 Task: Edit the show available start times in increments of 10 minutes.
Action: Mouse moved to (433, 316)
Screenshot: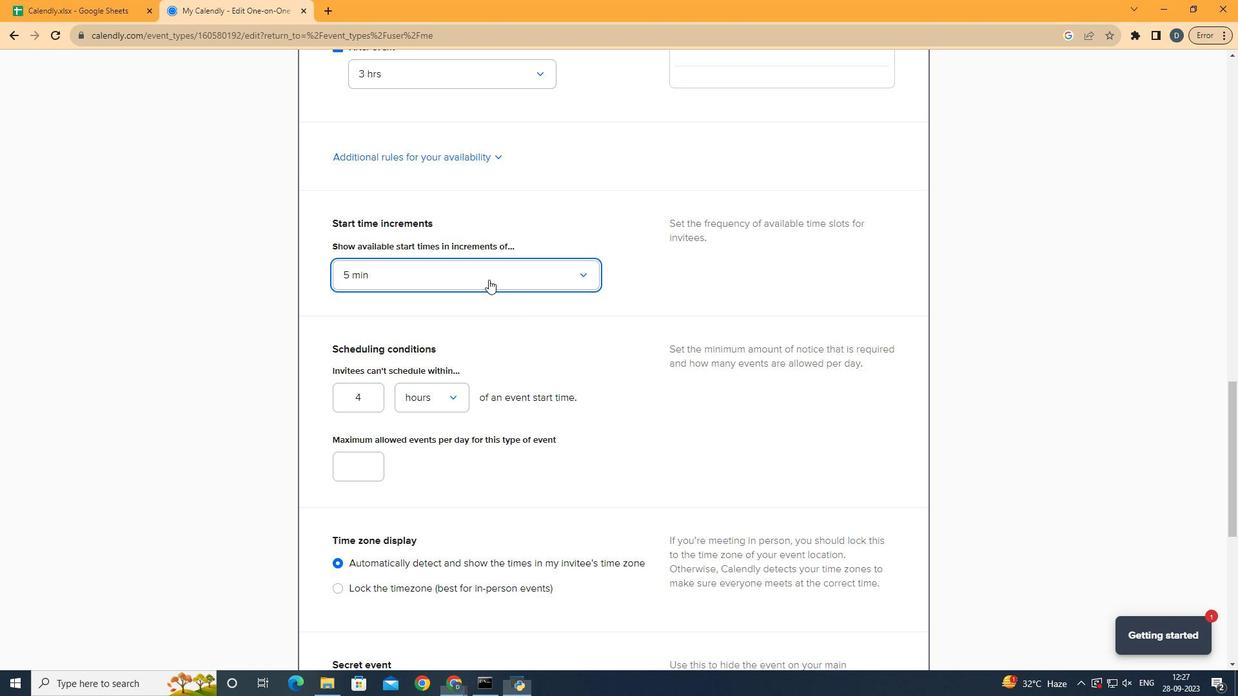 
Action: Mouse pressed left at (433, 316)
Screenshot: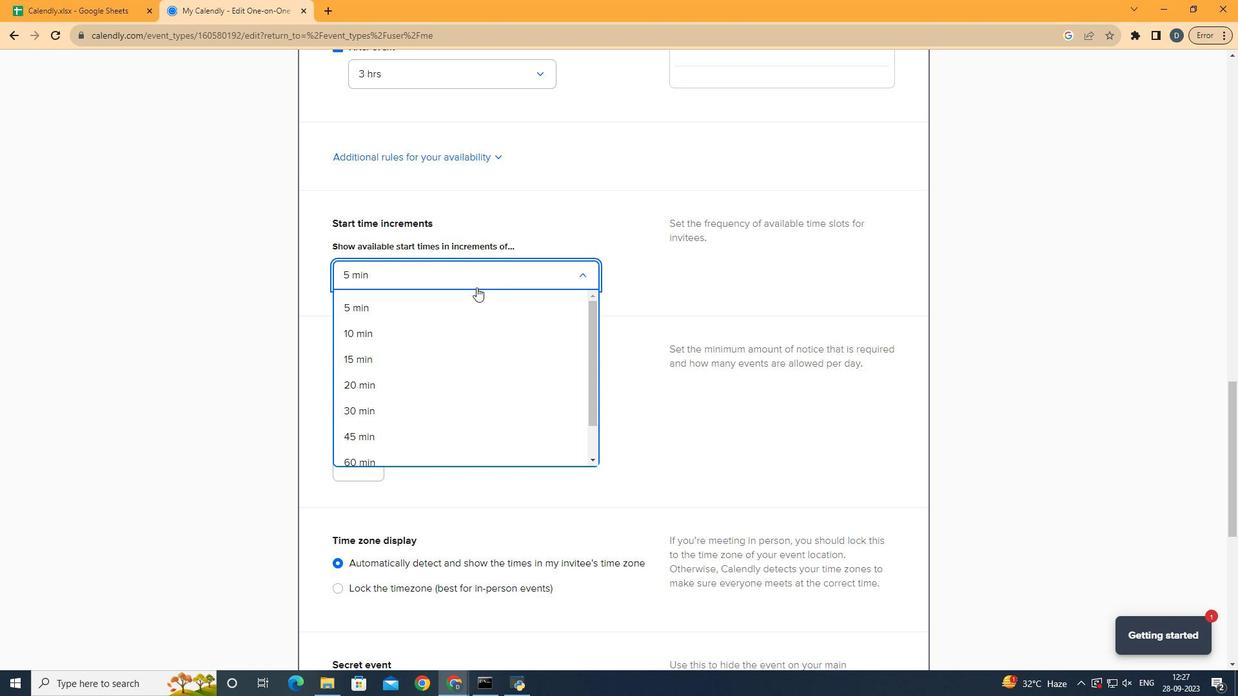 
Action: Mouse moved to (587, 329)
Screenshot: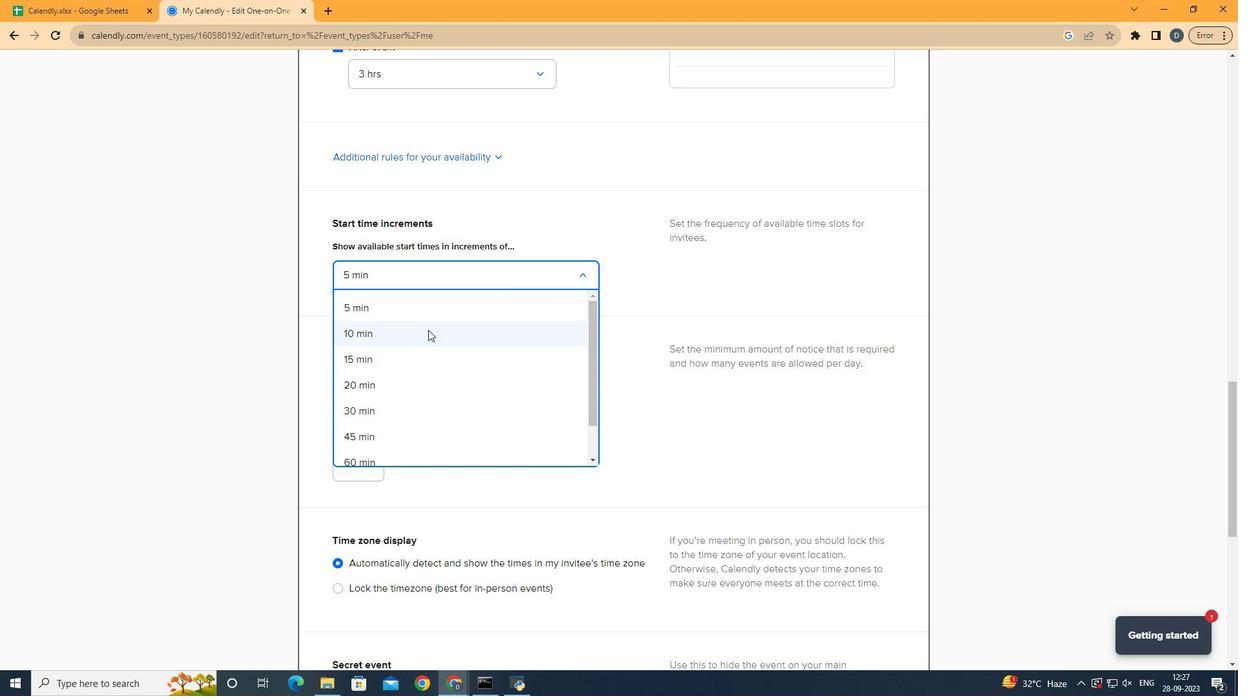 
Action: Mouse pressed left at (587, 329)
Screenshot: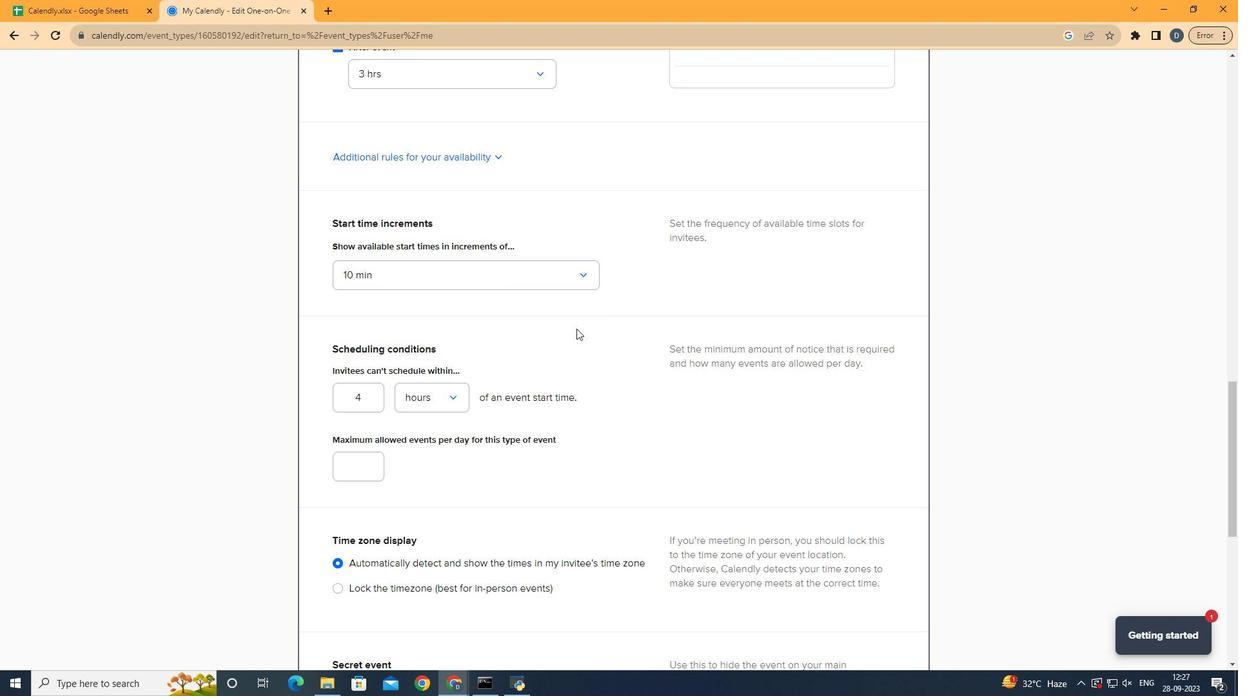 
Action: Mouse moved to (180, 329)
Screenshot: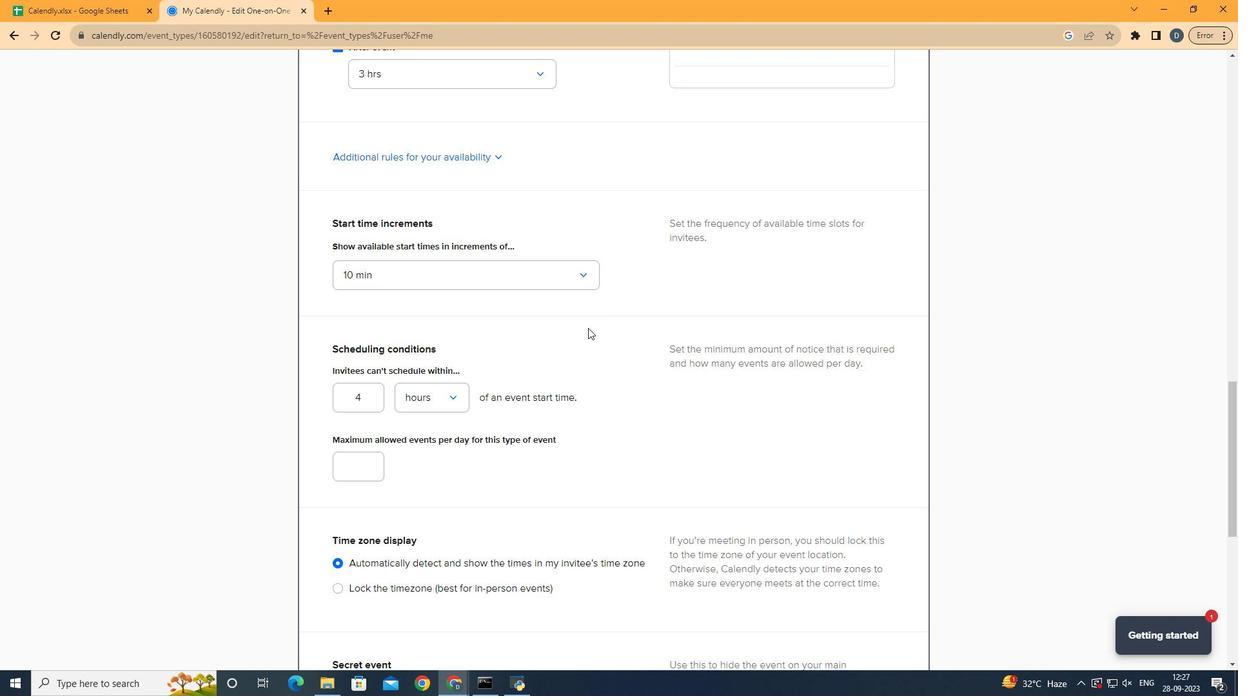 
